 Task: Measure the distance between San Diego and La Jolla.
Action: Mouse moved to (212, 53)
Screenshot: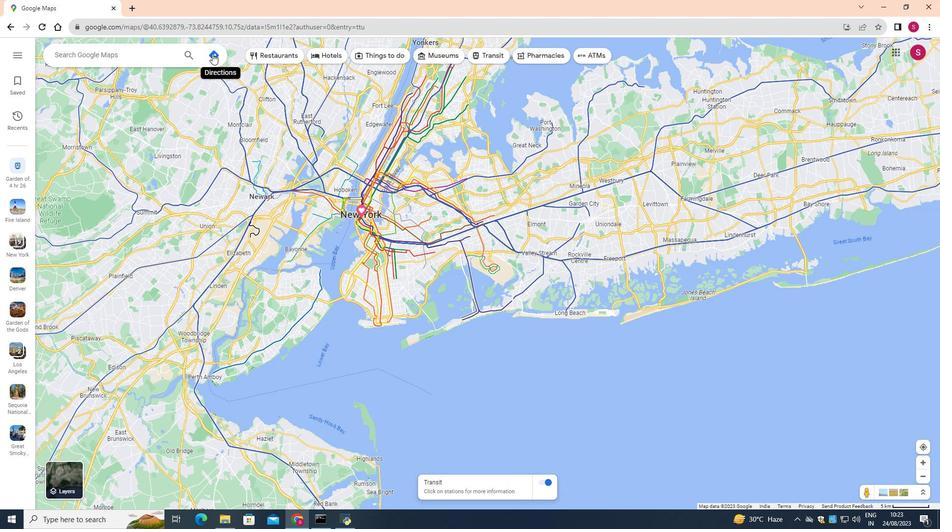 
Action: Mouse pressed left at (212, 53)
Screenshot: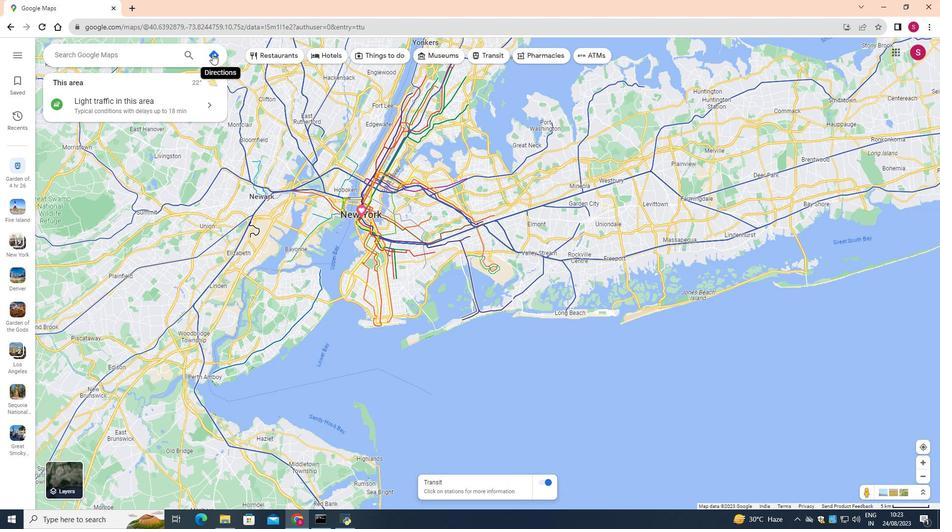 
Action: Mouse moved to (160, 81)
Screenshot: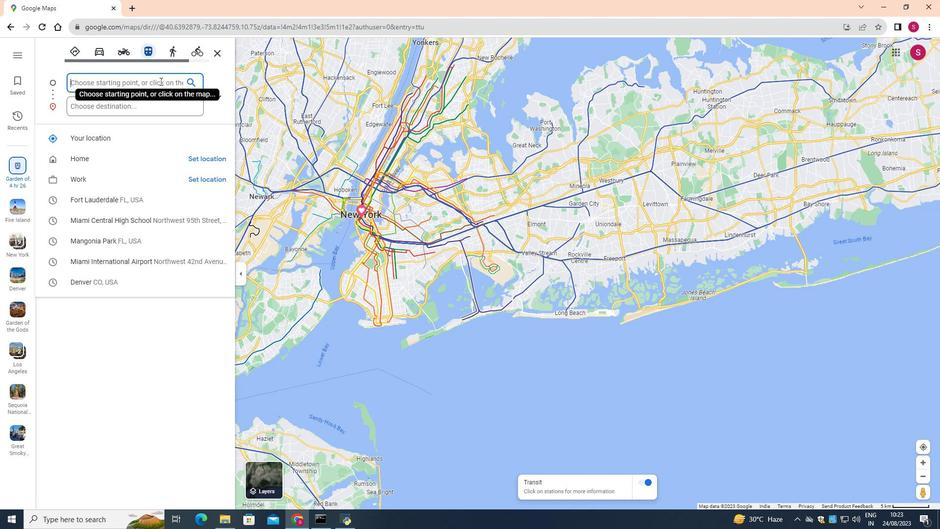 
Action: Mouse pressed left at (160, 81)
Screenshot: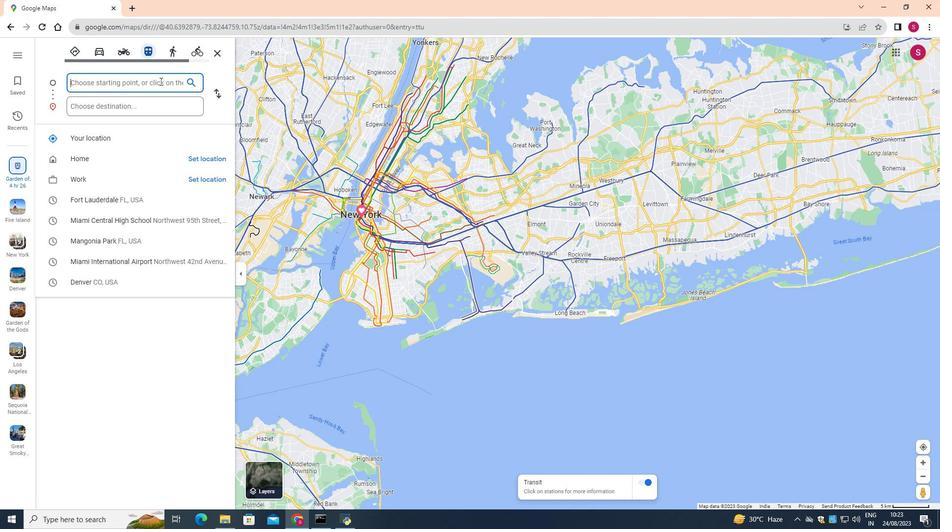 
Action: Key pressed <Key.shift>San<Key.space><Key.shift>Diego
Screenshot: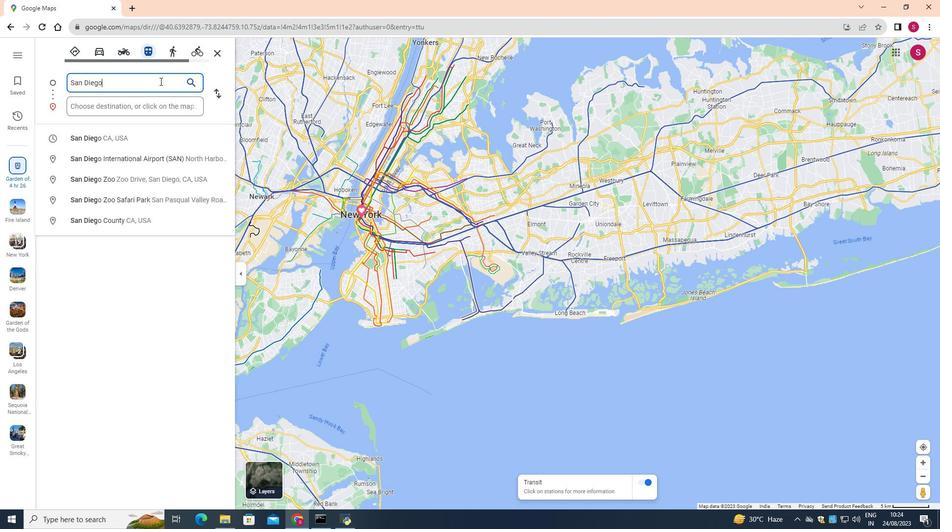 
Action: Mouse moved to (120, 135)
Screenshot: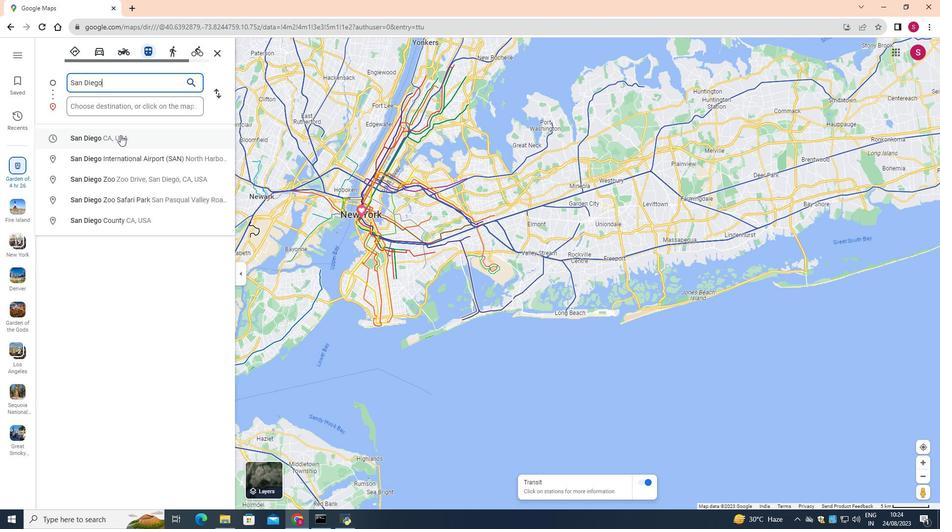 
Action: Mouse pressed left at (120, 135)
Screenshot: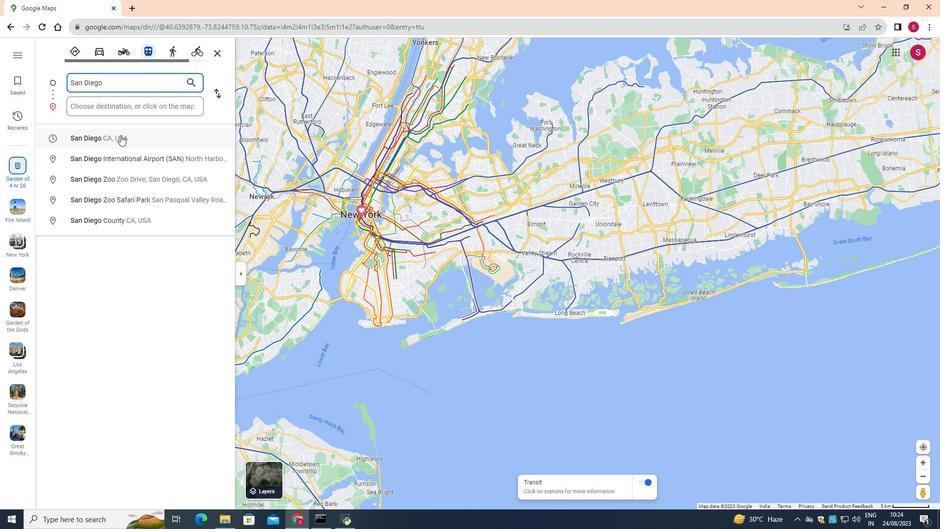 
Action: Mouse moved to (132, 104)
Screenshot: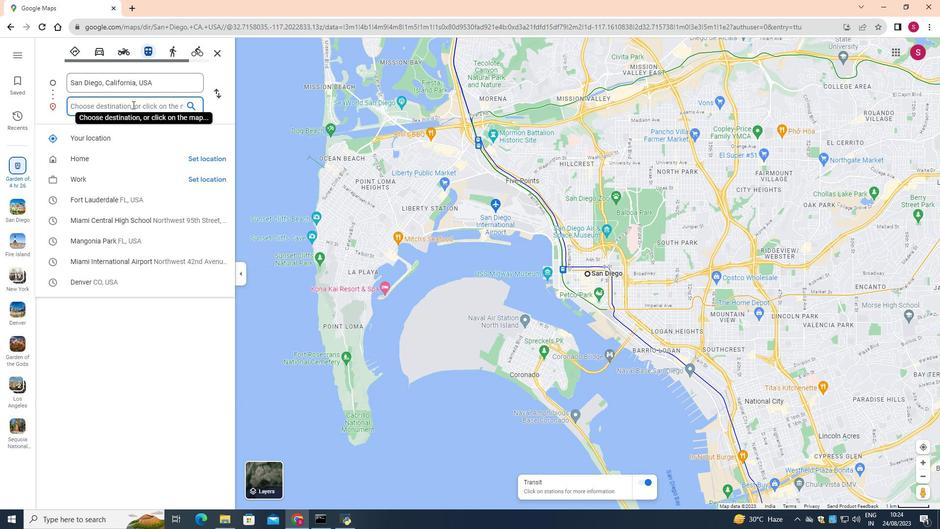 
Action: Mouse pressed left at (132, 104)
Screenshot: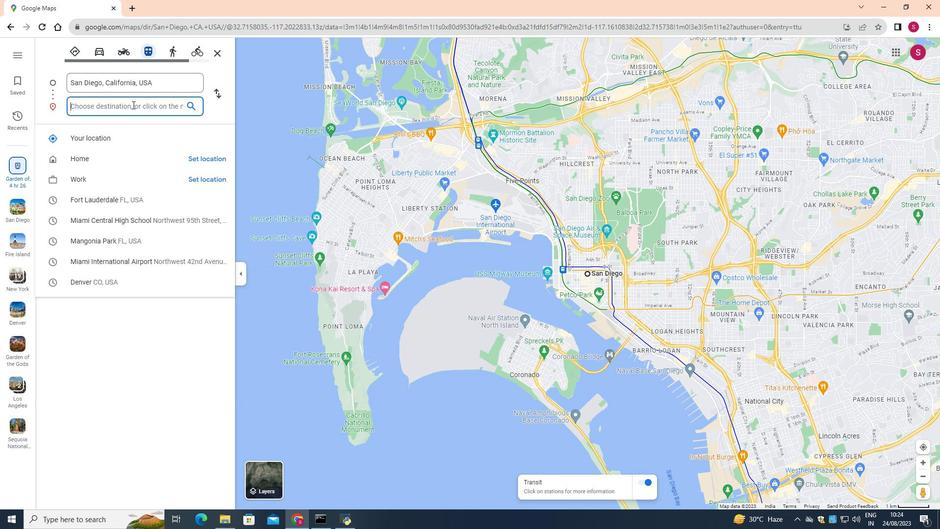 
Action: Key pressed <Key.shift><Key.shift>La<Key.space><Key.shift>Jolla
Screenshot: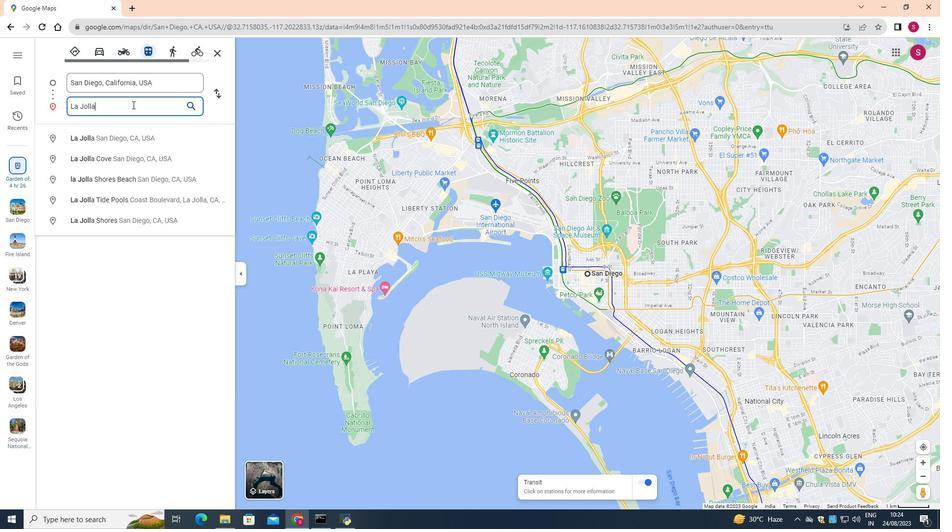 
Action: Mouse moved to (106, 136)
Screenshot: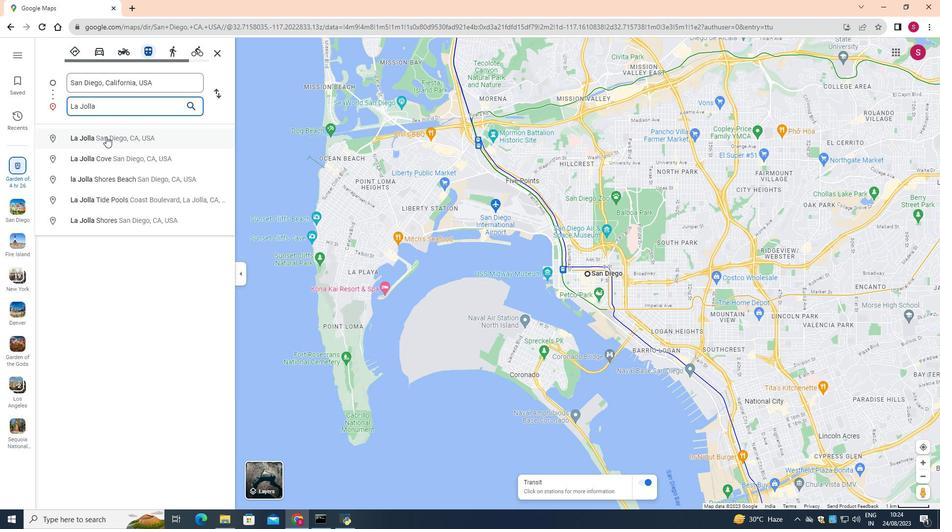 
Action: Mouse pressed left at (106, 136)
Screenshot: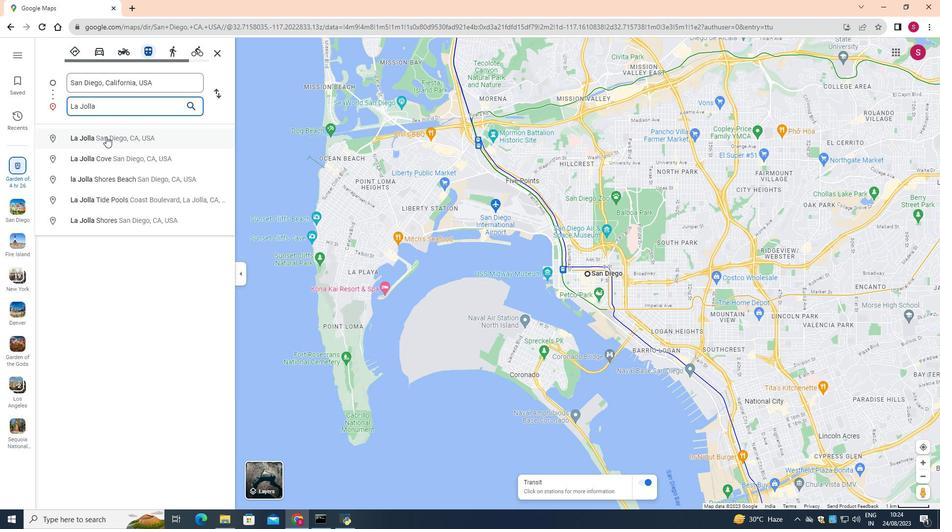 
Action: Mouse moved to (120, 220)
Screenshot: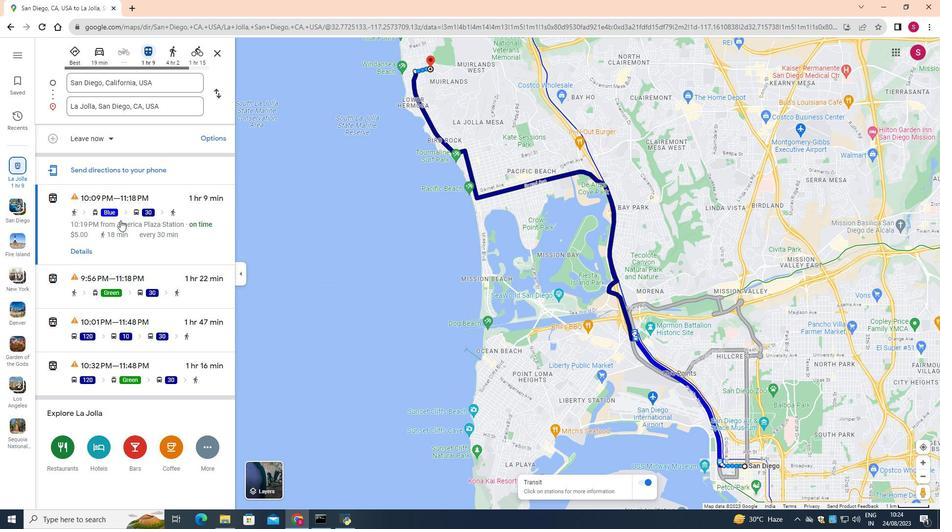 
Action: Mouse scrolled (120, 219) with delta (0, 0)
Screenshot: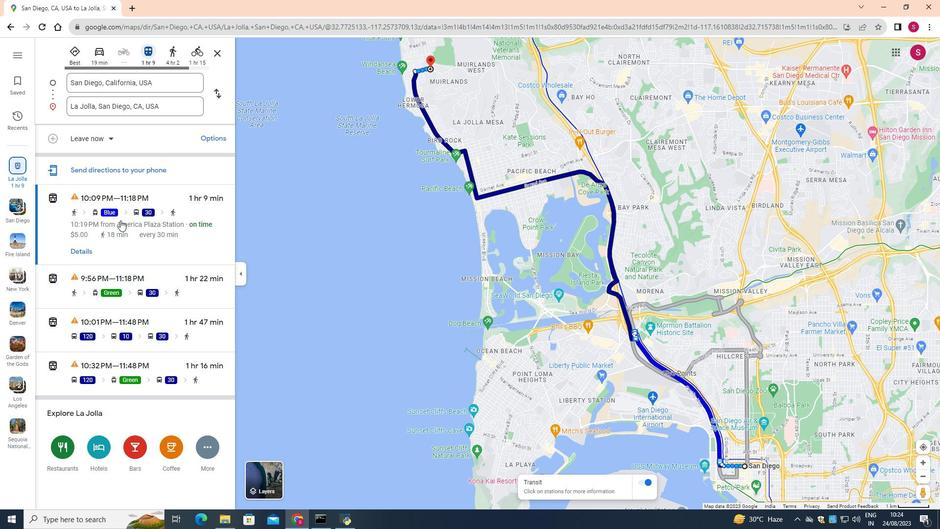 
Action: Mouse scrolled (120, 219) with delta (0, 0)
Screenshot: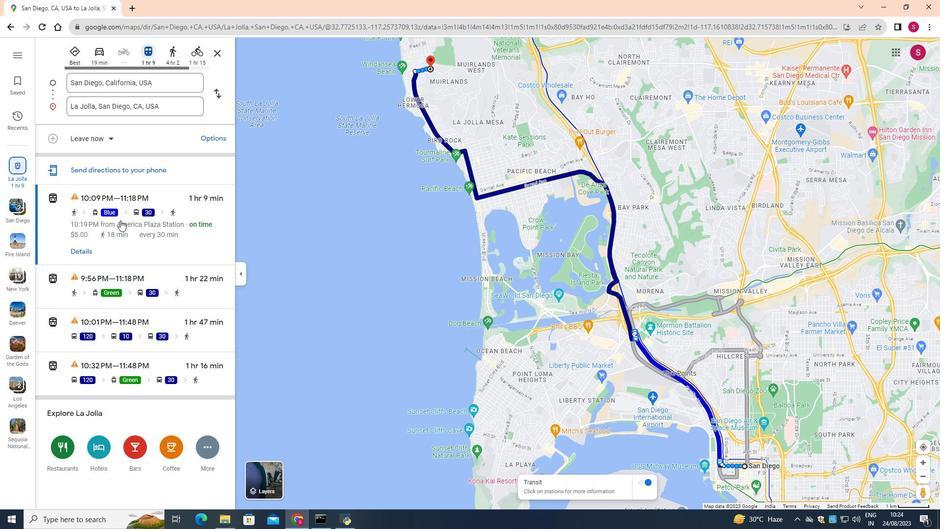 
Action: Mouse moved to (430, 475)
Screenshot: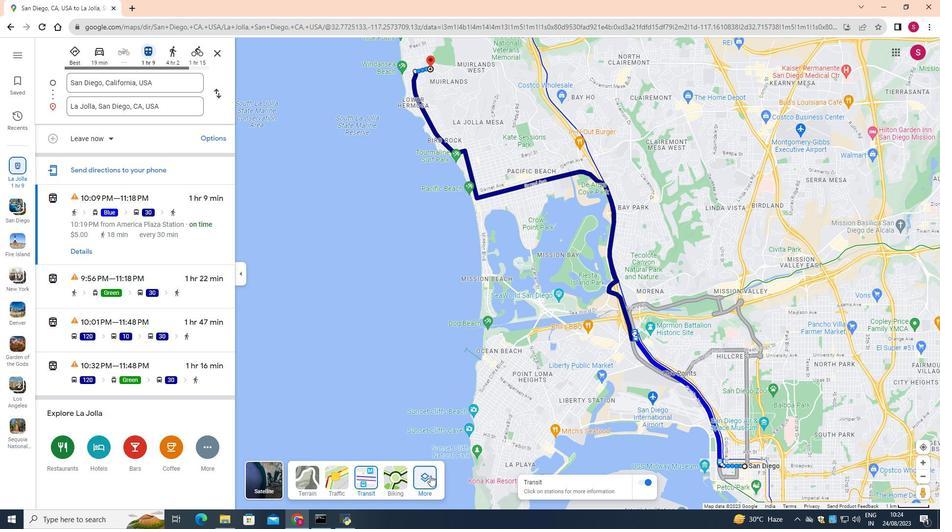 
Action: Mouse pressed left at (430, 475)
Screenshot: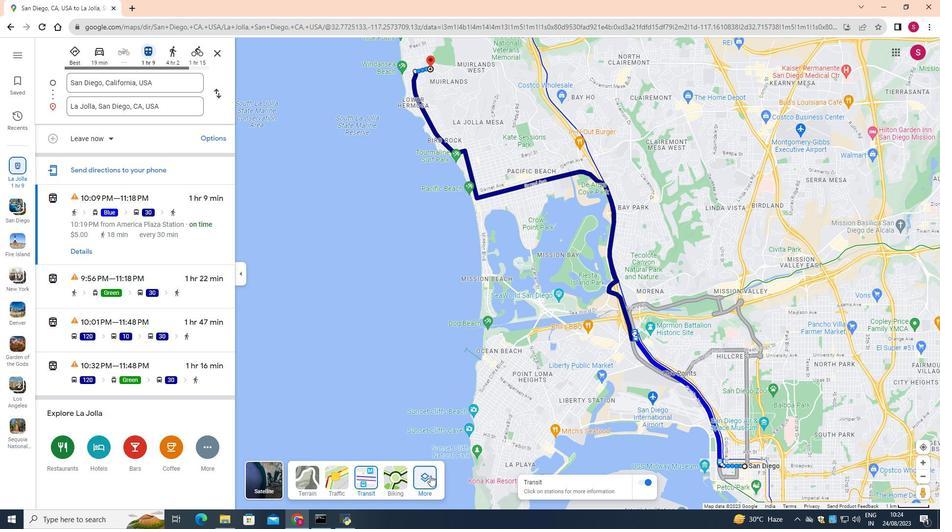 
Action: Mouse moved to (337, 386)
Screenshot: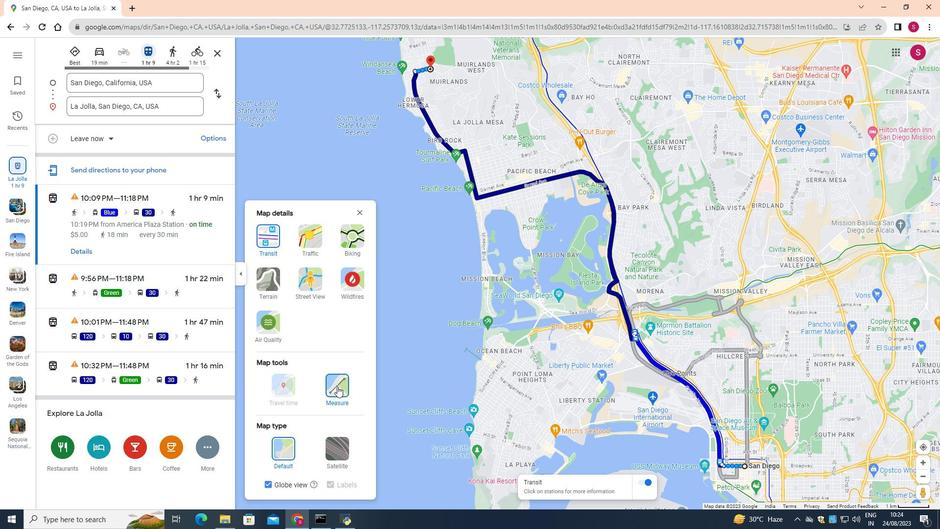 
Action: Mouse pressed left at (337, 386)
Screenshot: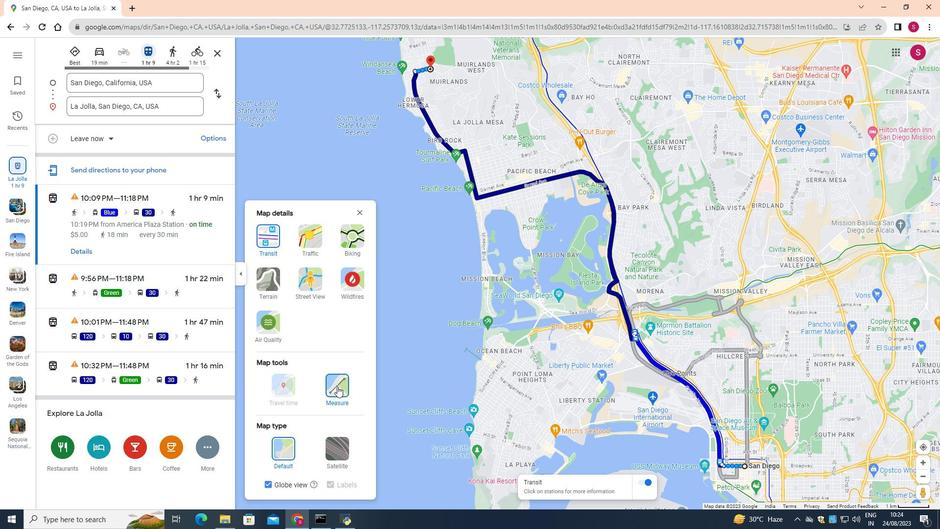
Action: Mouse moved to (745, 466)
Screenshot: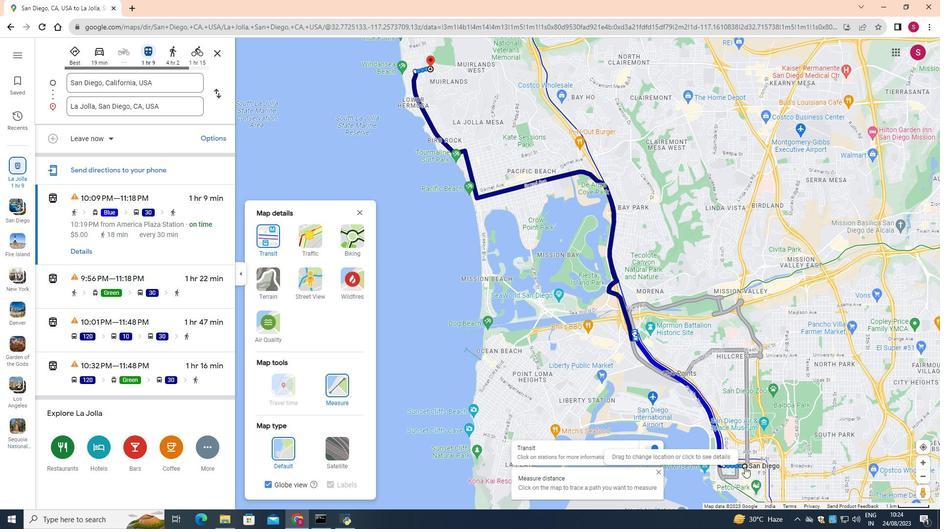 
Action: Mouse pressed left at (745, 466)
Screenshot: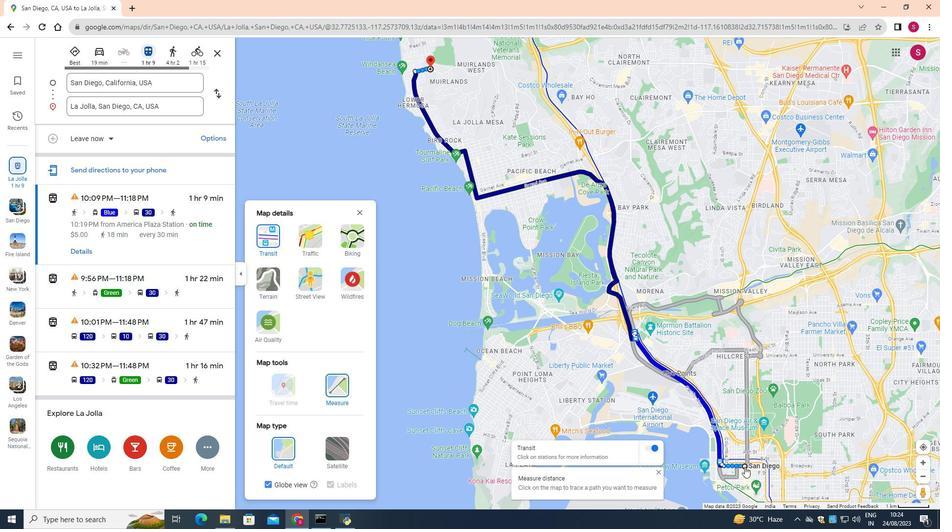 
Action: Mouse moved to (430, 64)
Screenshot: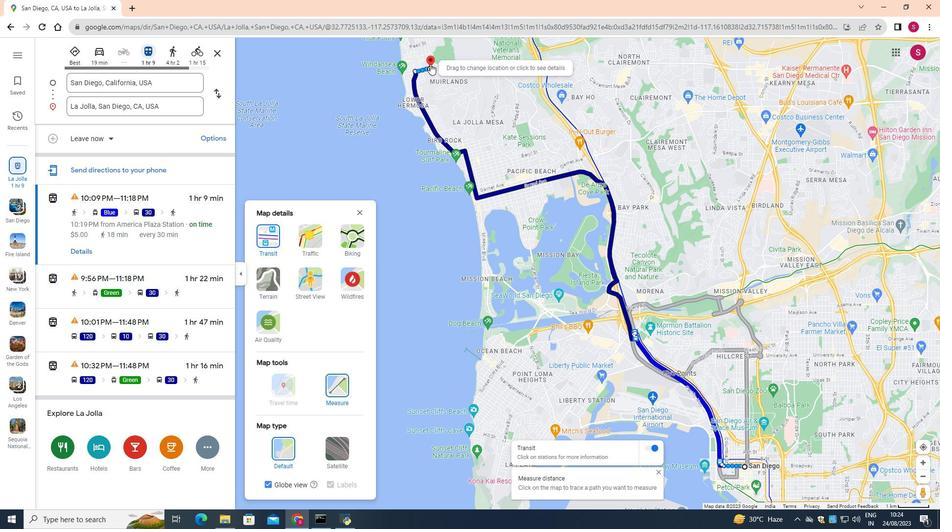 
Action: Mouse pressed left at (430, 64)
Screenshot: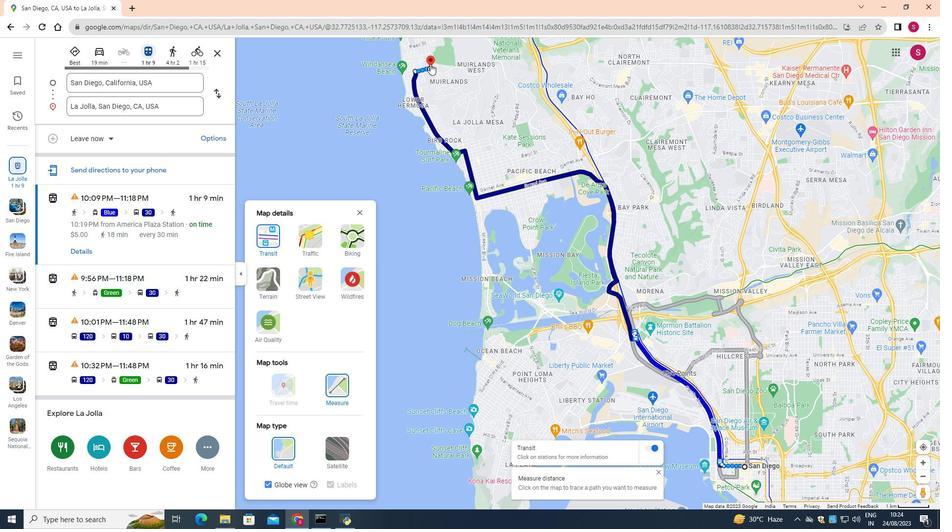 
Action: Mouse moved to (598, 353)
Screenshot: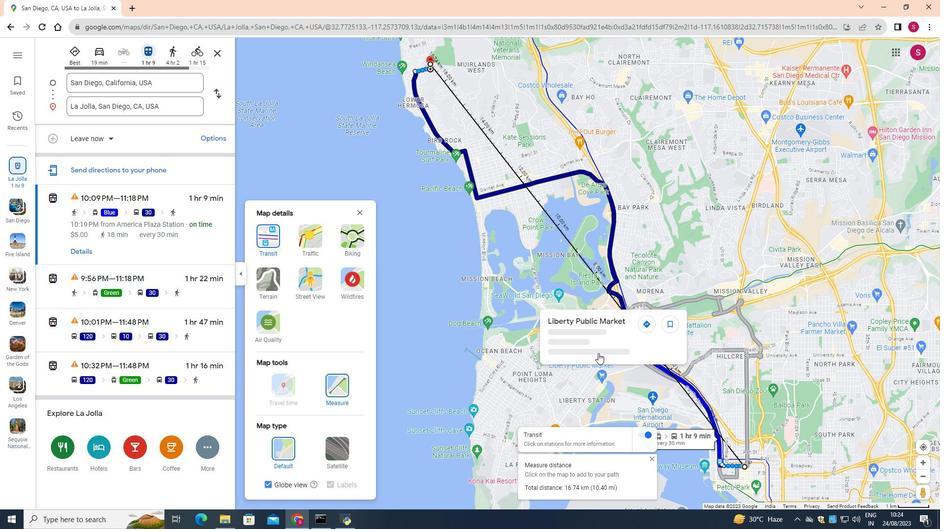 
Action: Mouse scrolled (598, 353) with delta (0, 0)
Screenshot: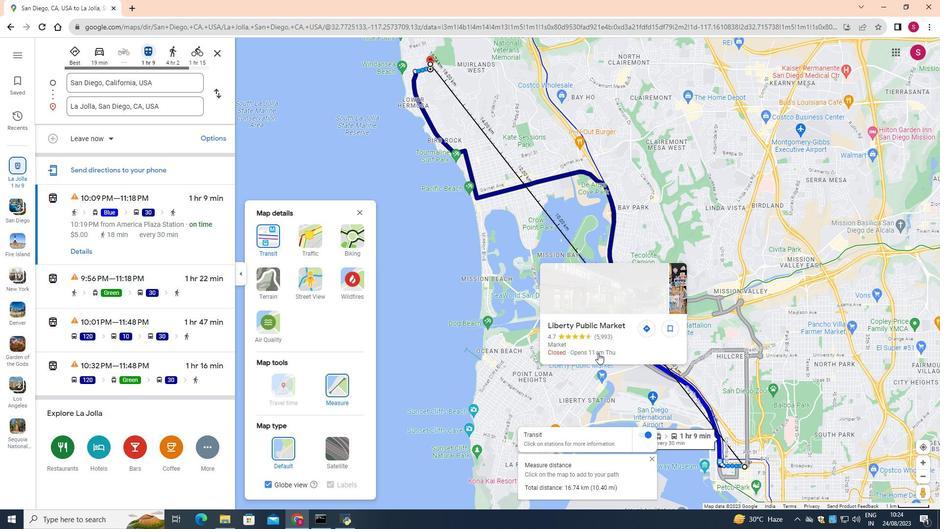 
Action: Mouse moved to (521, 234)
Screenshot: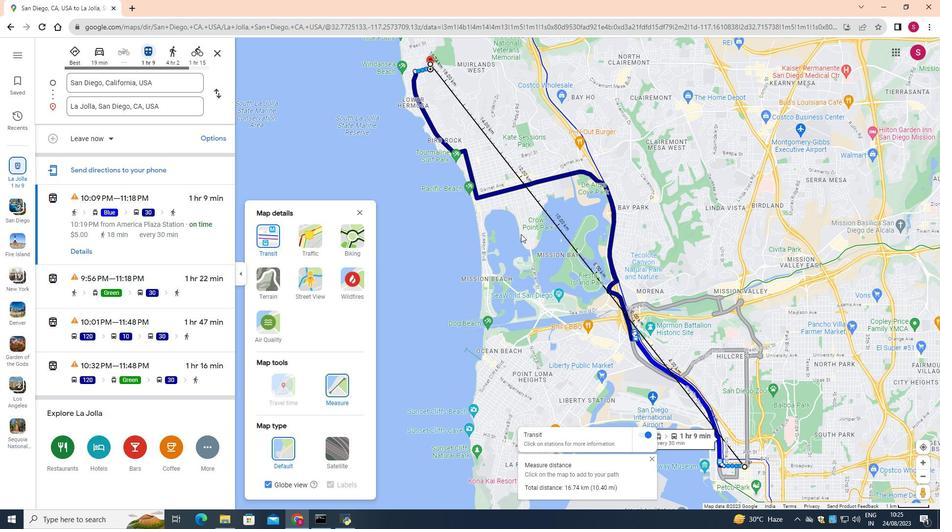 
Action: Mouse scrolled (521, 234) with delta (0, 0)
Screenshot: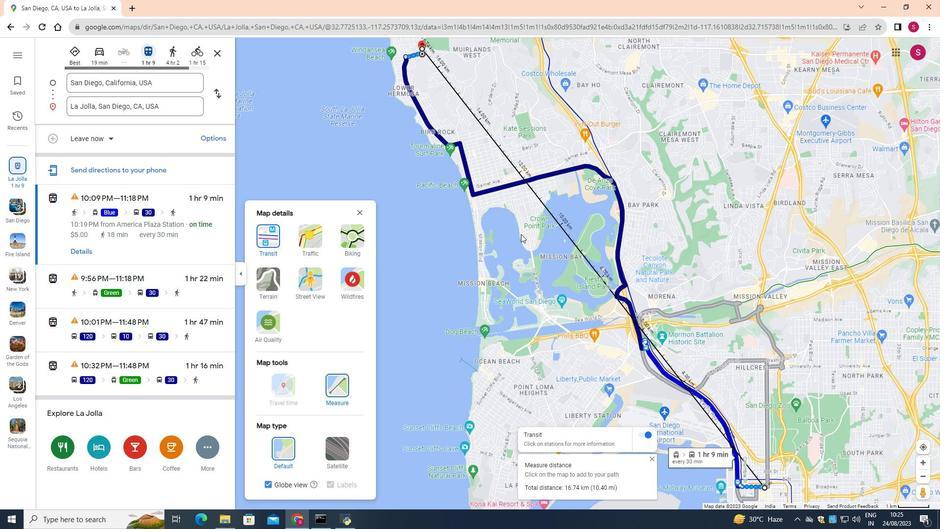 
Action: Mouse scrolled (521, 234) with delta (0, 0)
Screenshot: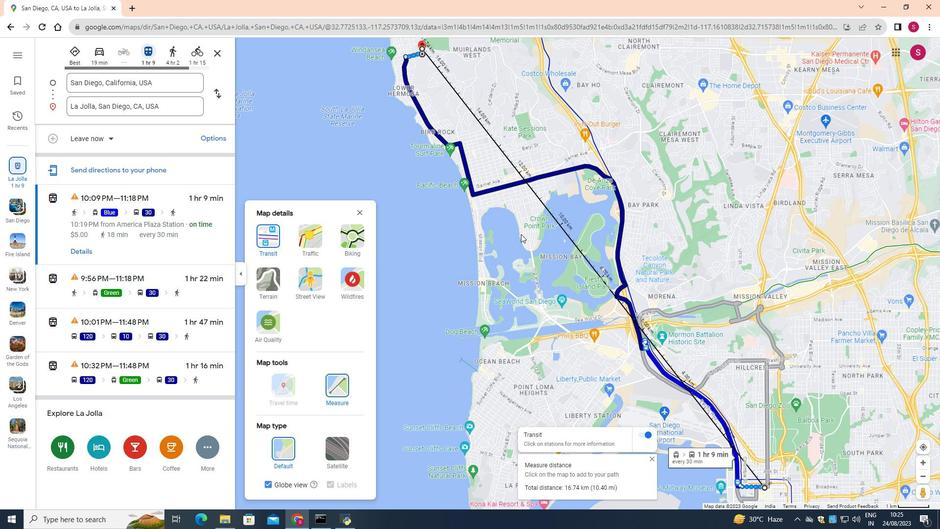 
Action: Mouse moved to (565, 250)
Screenshot: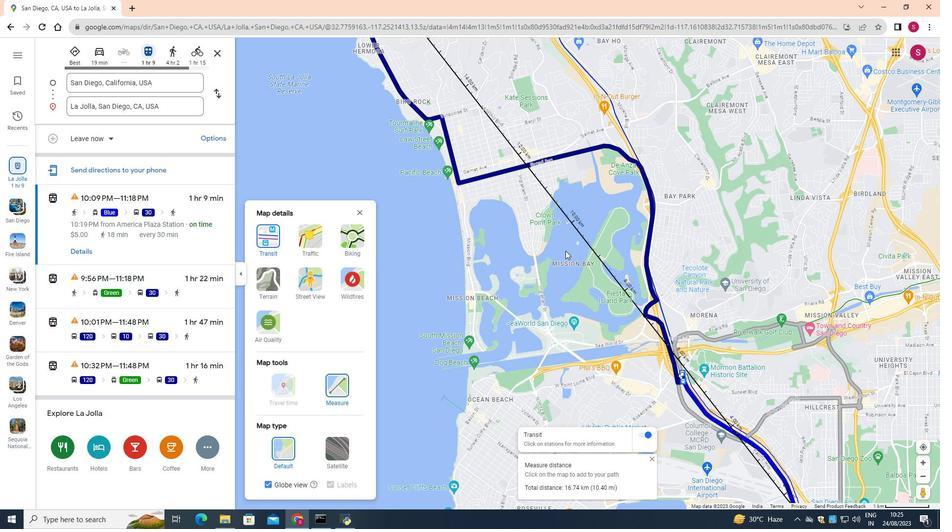 
Action: Mouse scrolled (565, 251) with delta (0, 0)
Screenshot: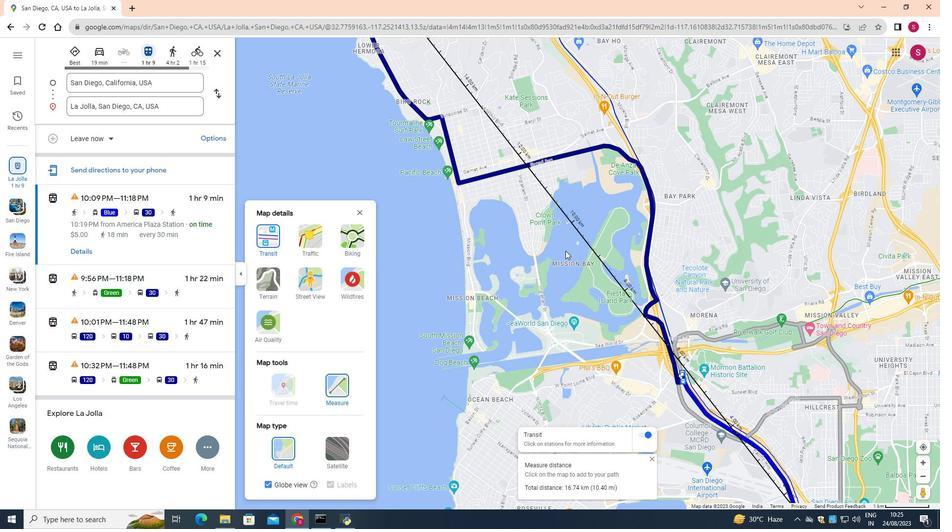
Action: Mouse scrolled (565, 251) with delta (0, 0)
Screenshot: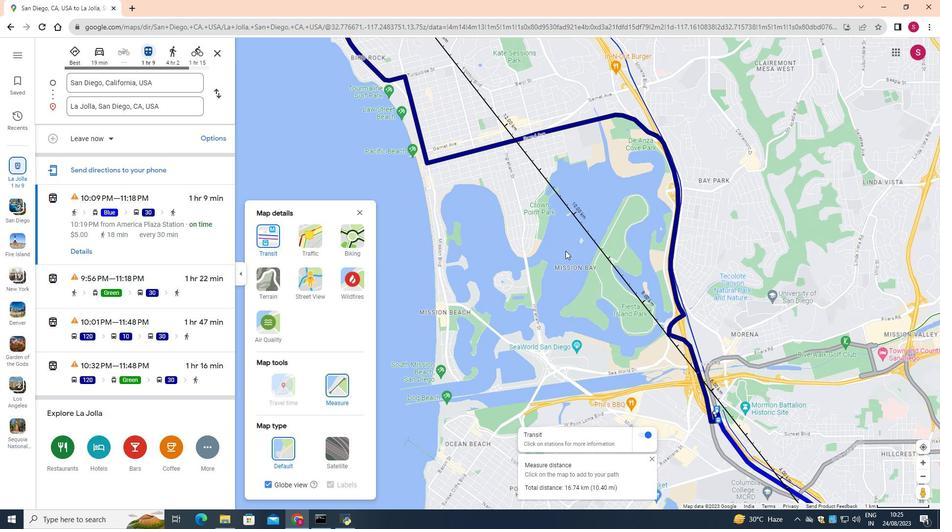 
Action: Mouse moved to (565, 248)
Screenshot: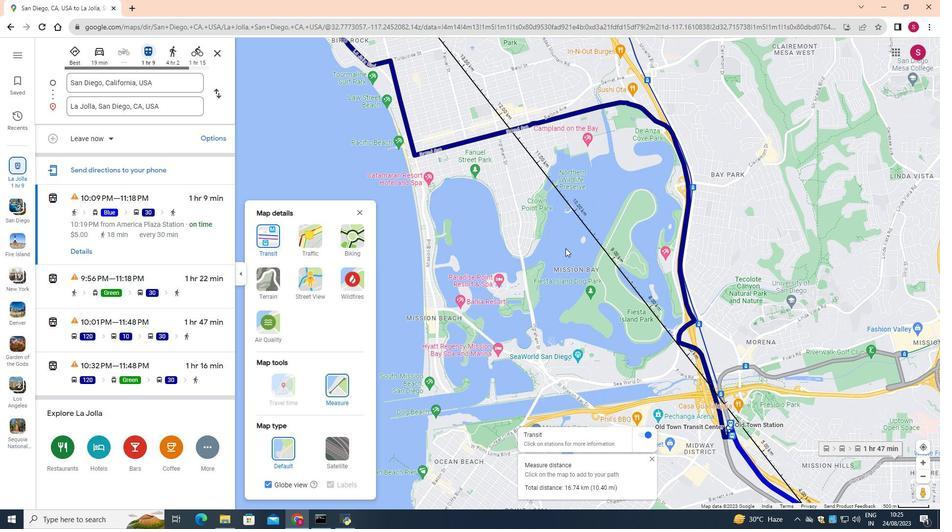 
Action: Mouse scrolled (565, 247) with delta (0, 0)
Screenshot: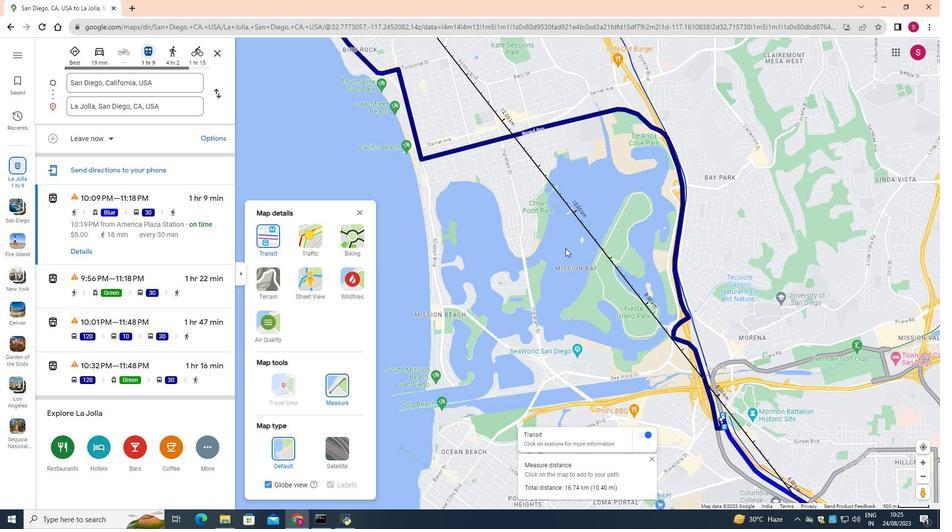 
Action: Mouse moved to (565, 246)
Screenshot: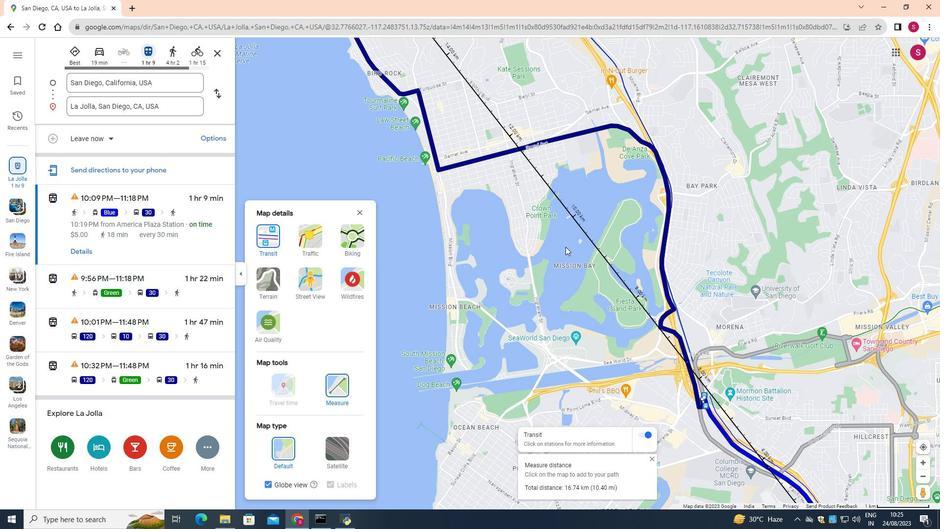 
Action: Mouse scrolled (565, 246) with delta (0, 0)
Screenshot: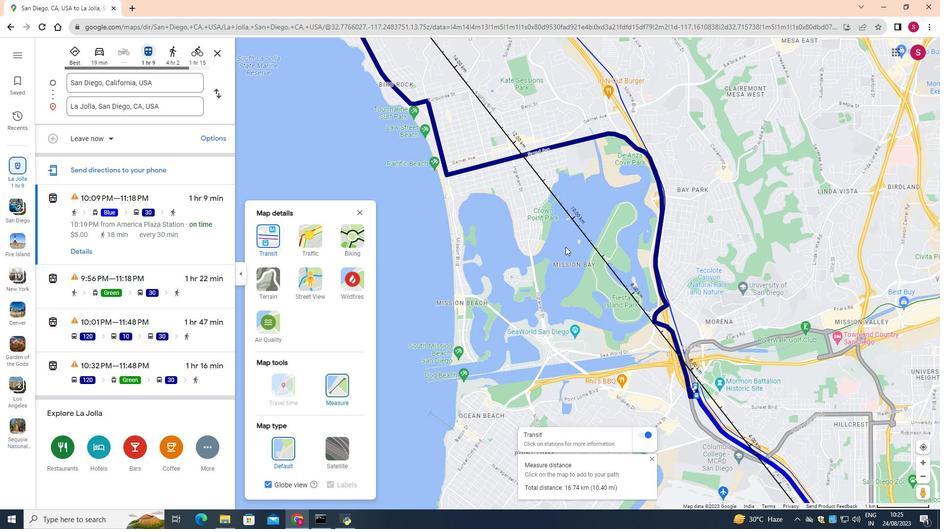 
Action: Mouse scrolled (565, 246) with delta (0, 0)
Screenshot: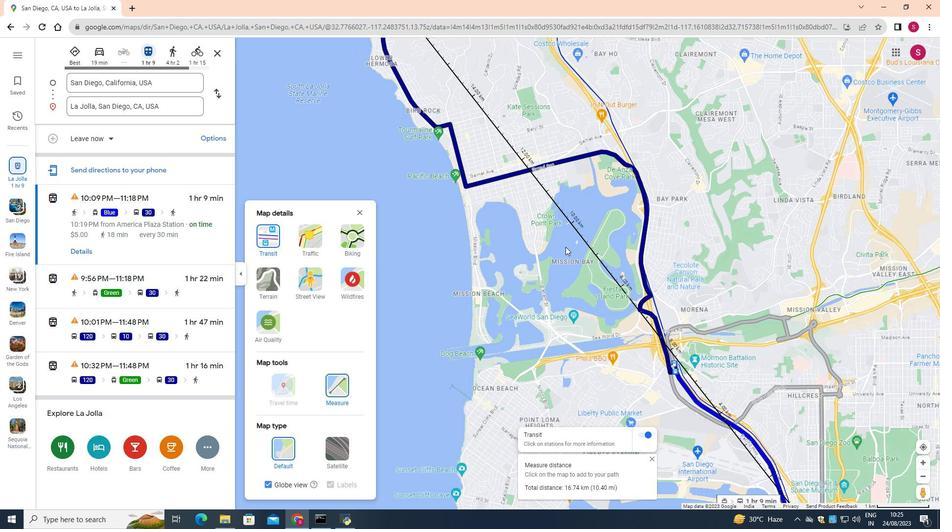 
Action: Mouse moved to (565, 246)
Screenshot: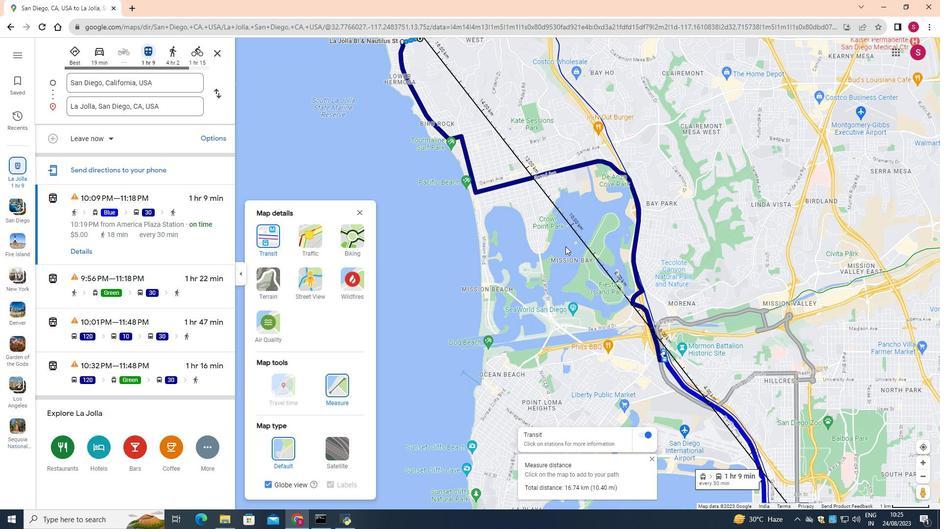 
Action: Mouse scrolled (565, 245) with delta (0, 0)
Screenshot: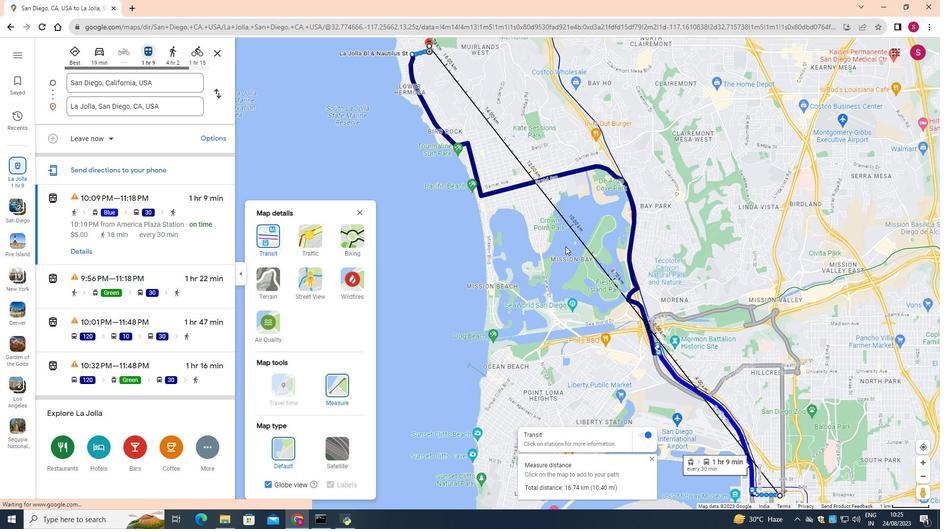 
Action: Mouse scrolled (565, 245) with delta (0, 0)
Screenshot: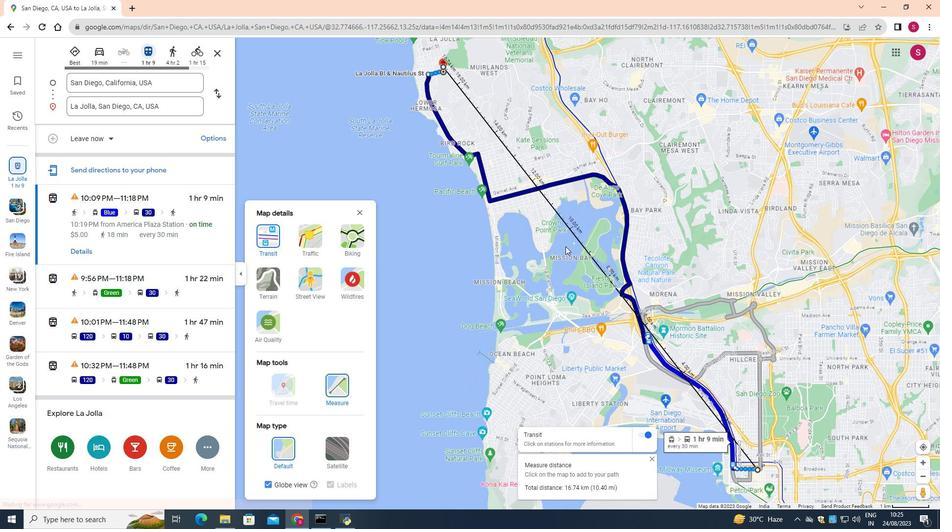 
Action: Mouse moved to (565, 244)
Screenshot: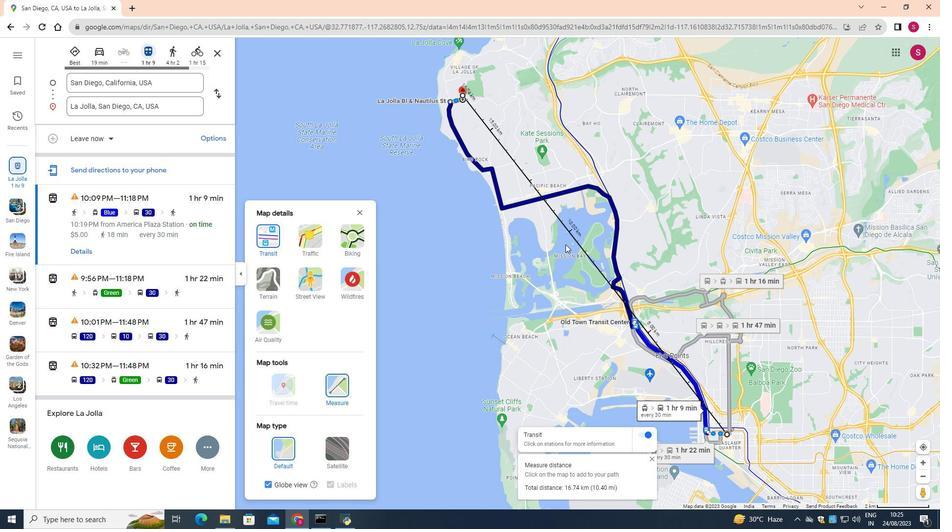 
Action: Mouse scrolled (565, 243) with delta (0, 0)
Screenshot: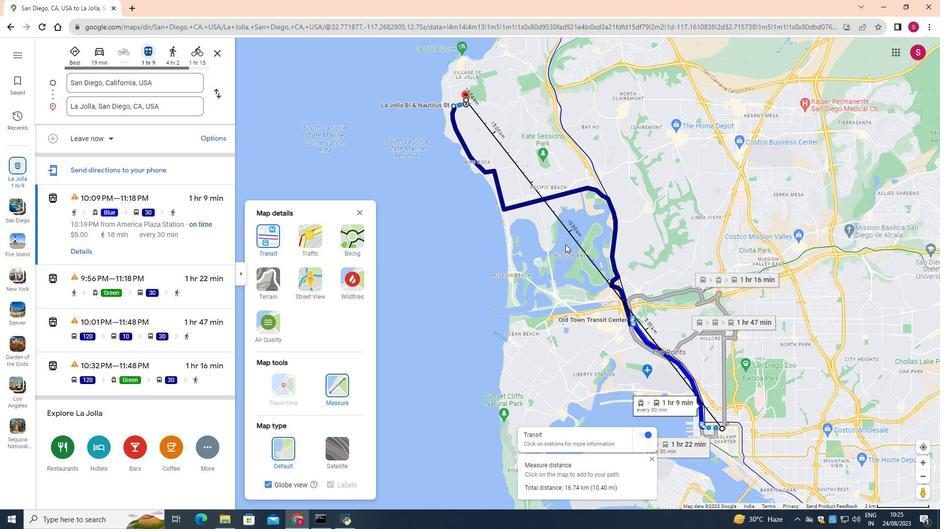 
Action: Mouse moved to (448, 174)
Screenshot: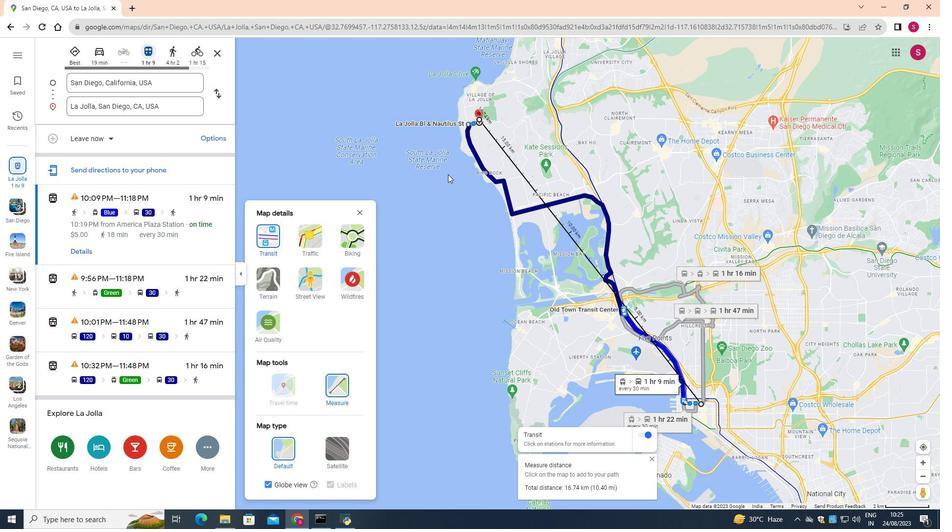 
Action: Mouse scrolled (448, 174) with delta (0, 0)
Screenshot: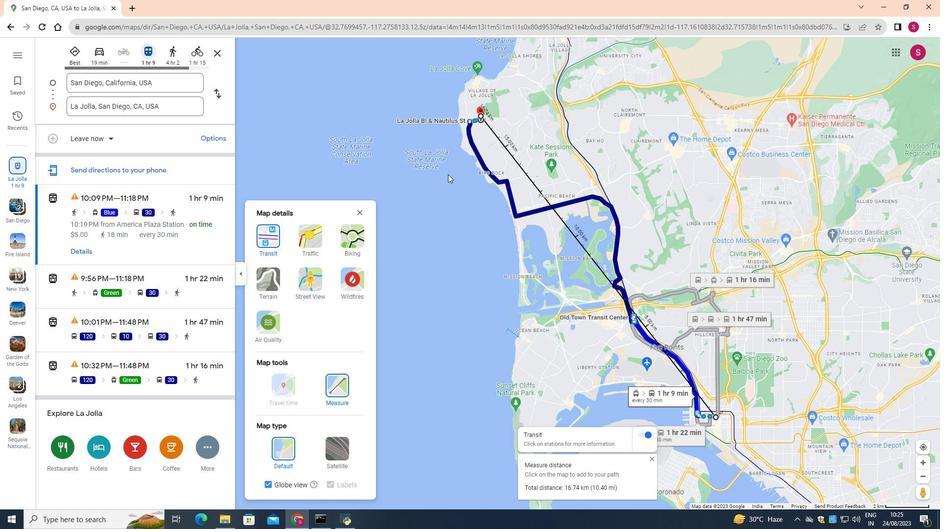 
Action: Mouse scrolled (448, 174) with delta (0, 0)
Screenshot: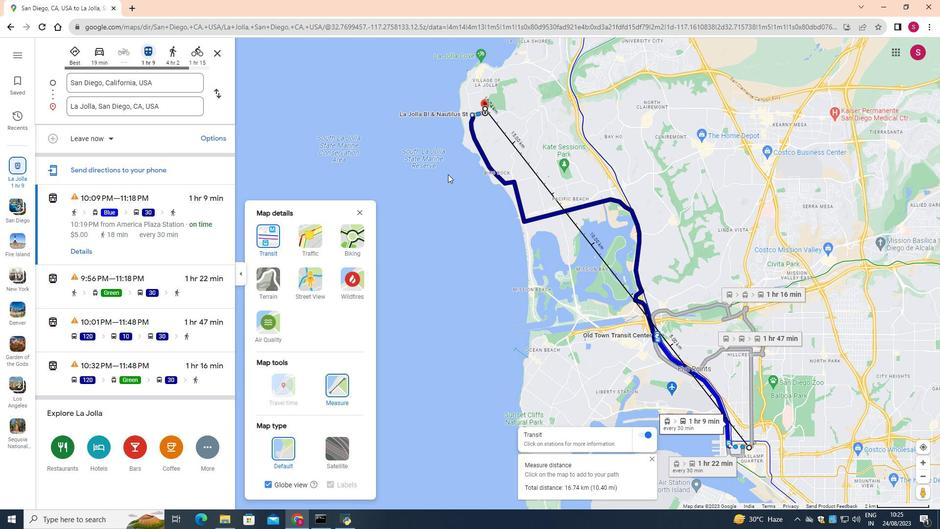 
Action: Mouse moved to (532, 338)
Screenshot: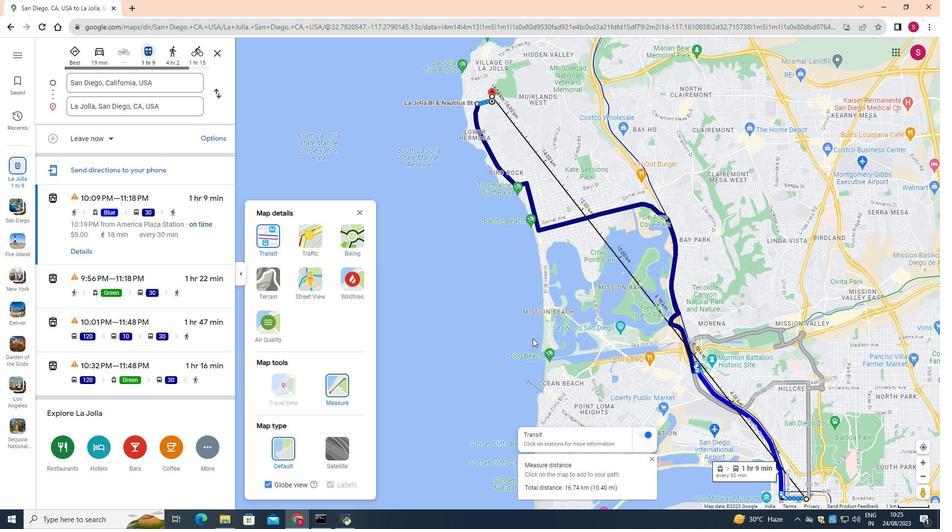 
